 Task: Create a due date automation trigger when advanced on, 2 hours before a card is due add fields with custom field "Resume" set to a date not in this month.
Action: Mouse moved to (1106, 90)
Screenshot: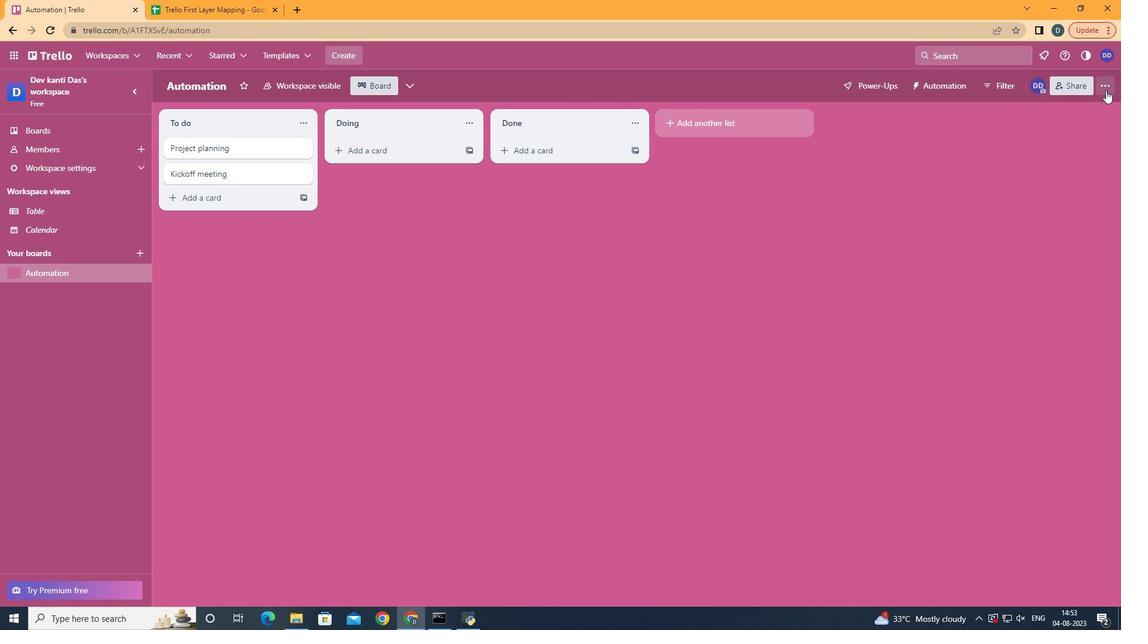 
Action: Mouse pressed left at (1106, 90)
Screenshot: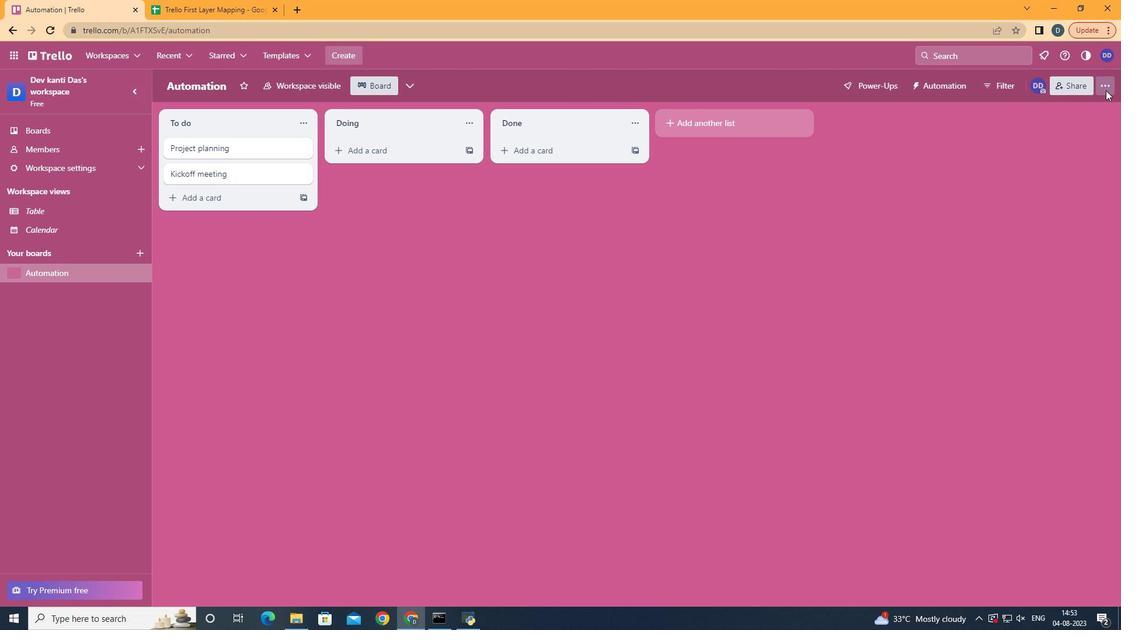 
Action: Mouse moved to (1050, 251)
Screenshot: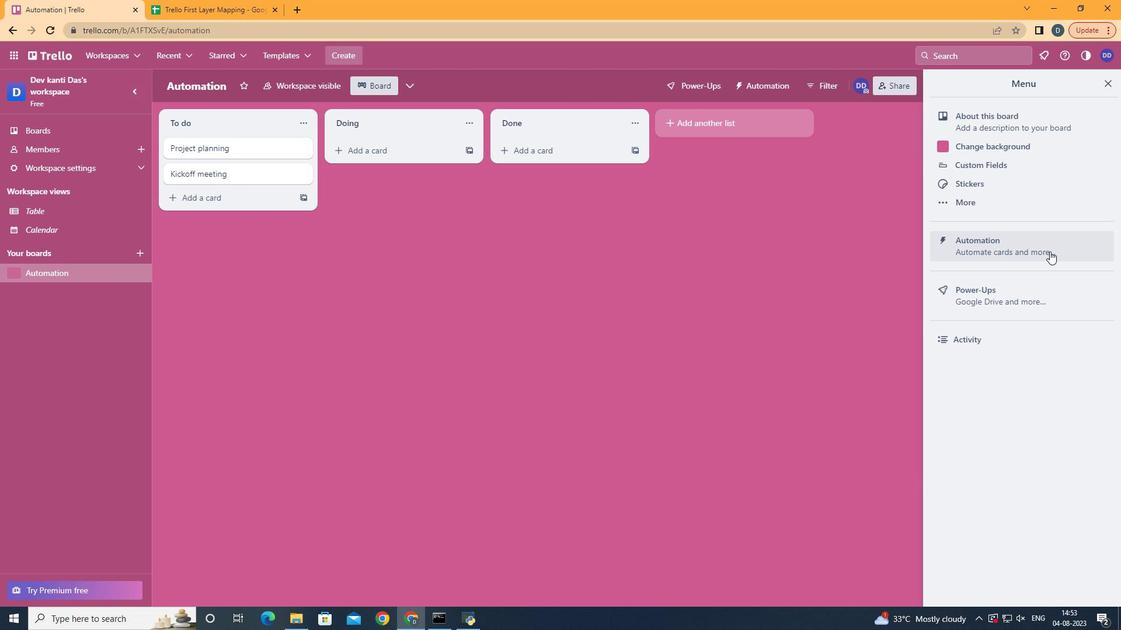 
Action: Mouse pressed left at (1050, 251)
Screenshot: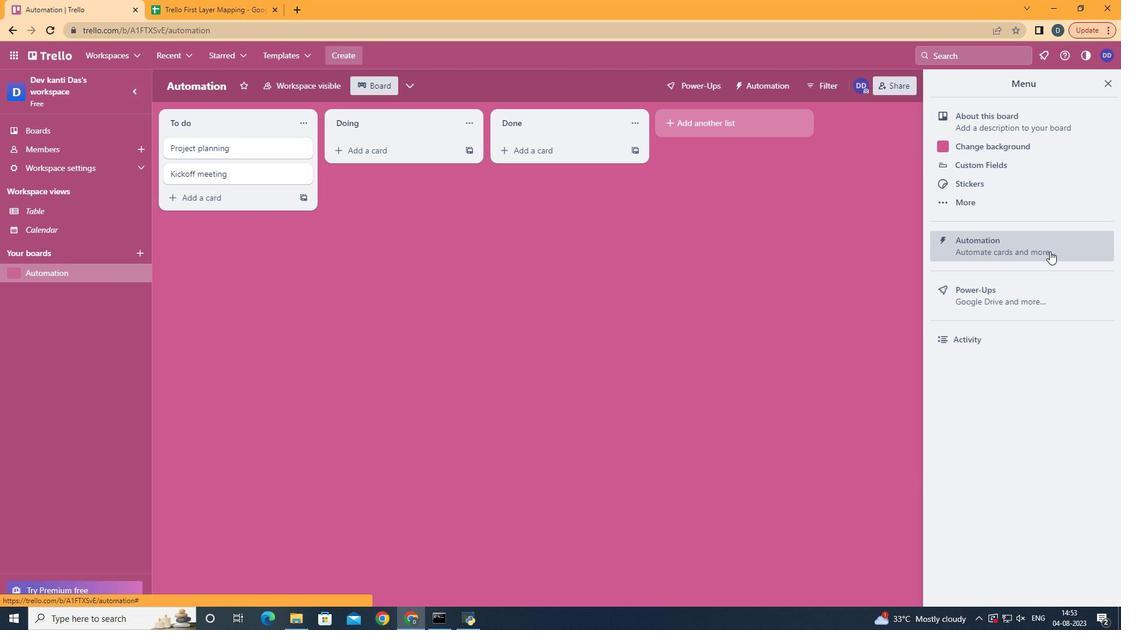 
Action: Mouse moved to (243, 237)
Screenshot: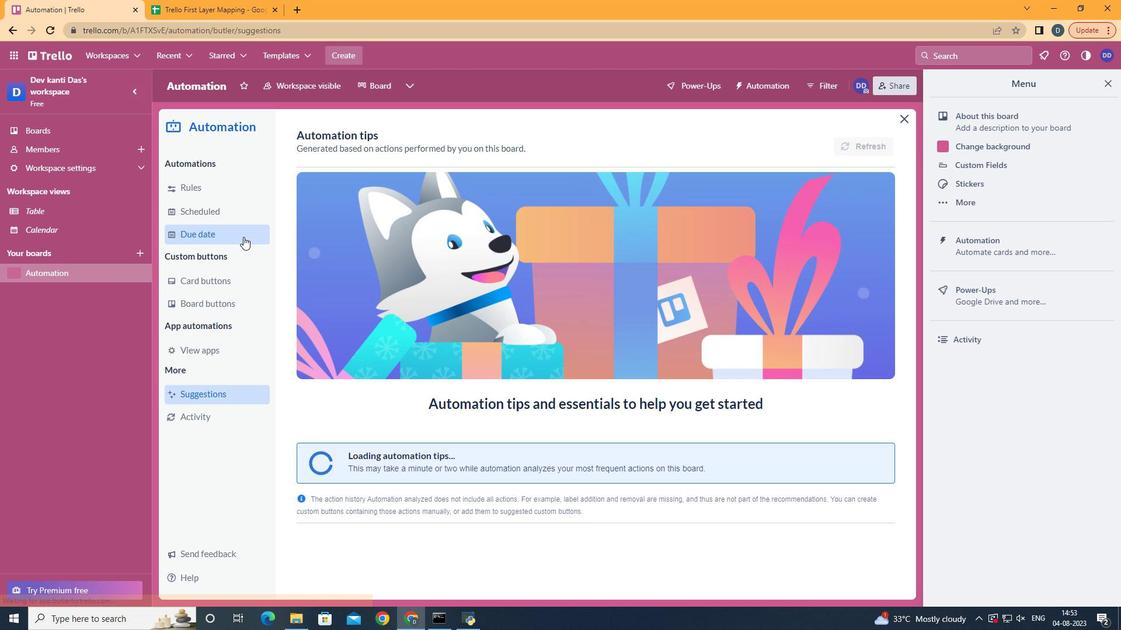 
Action: Mouse pressed left at (243, 237)
Screenshot: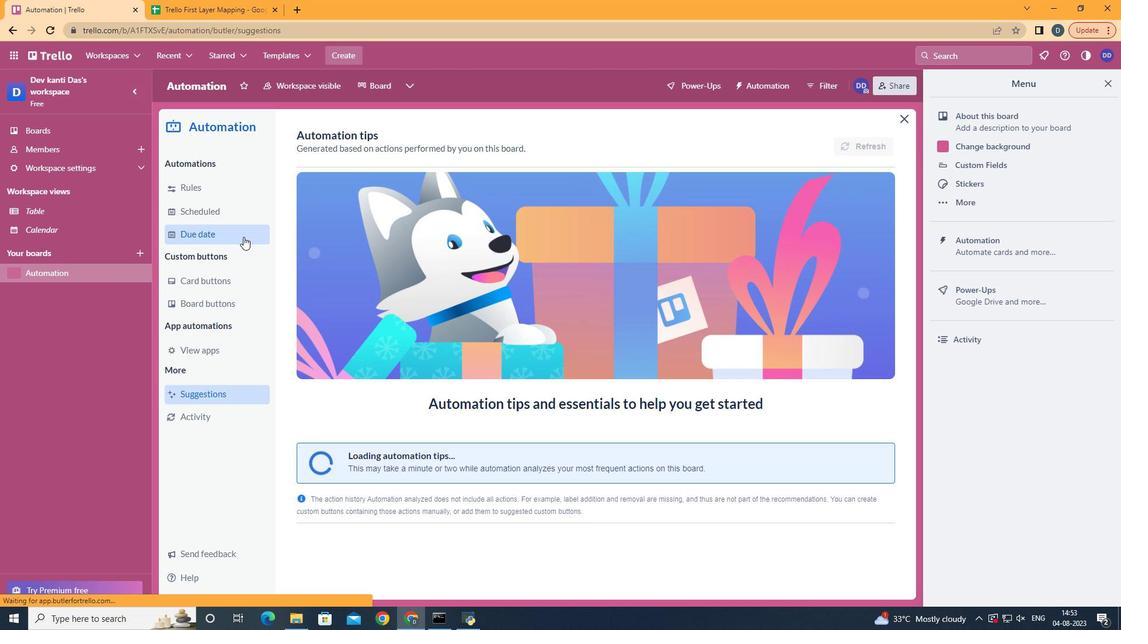 
Action: Mouse moved to (818, 141)
Screenshot: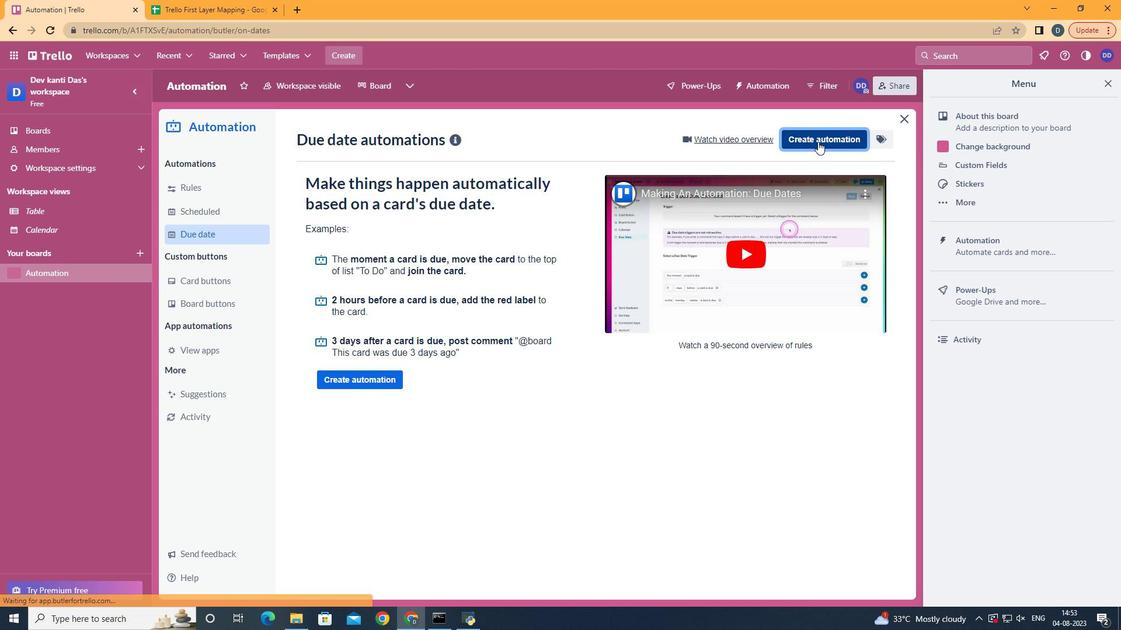 
Action: Mouse pressed left at (818, 141)
Screenshot: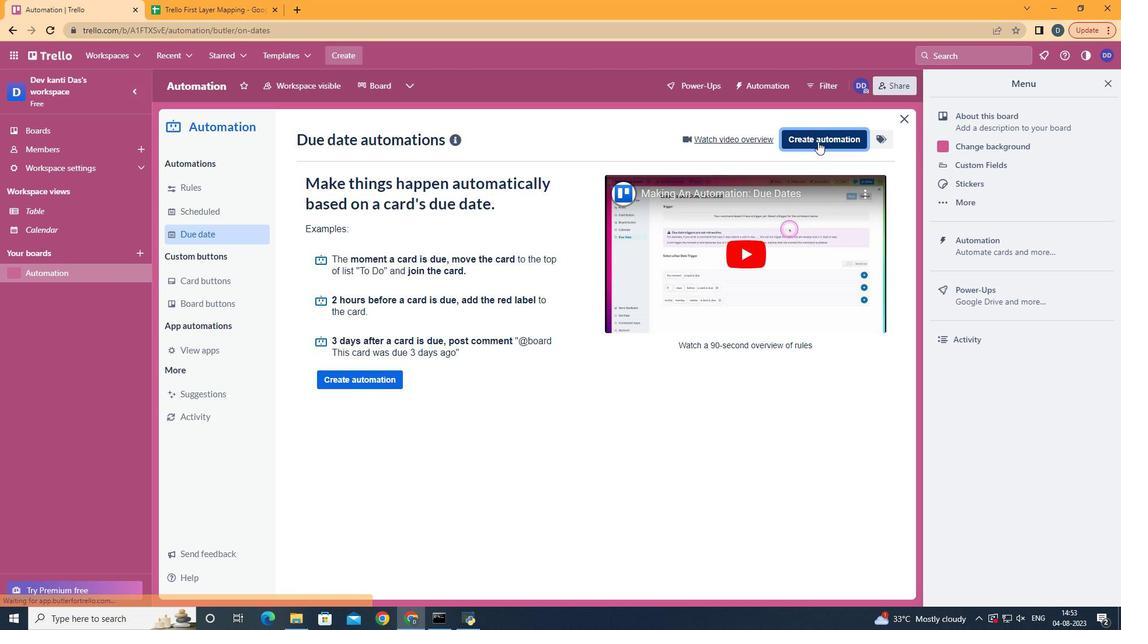 
Action: Mouse moved to (617, 259)
Screenshot: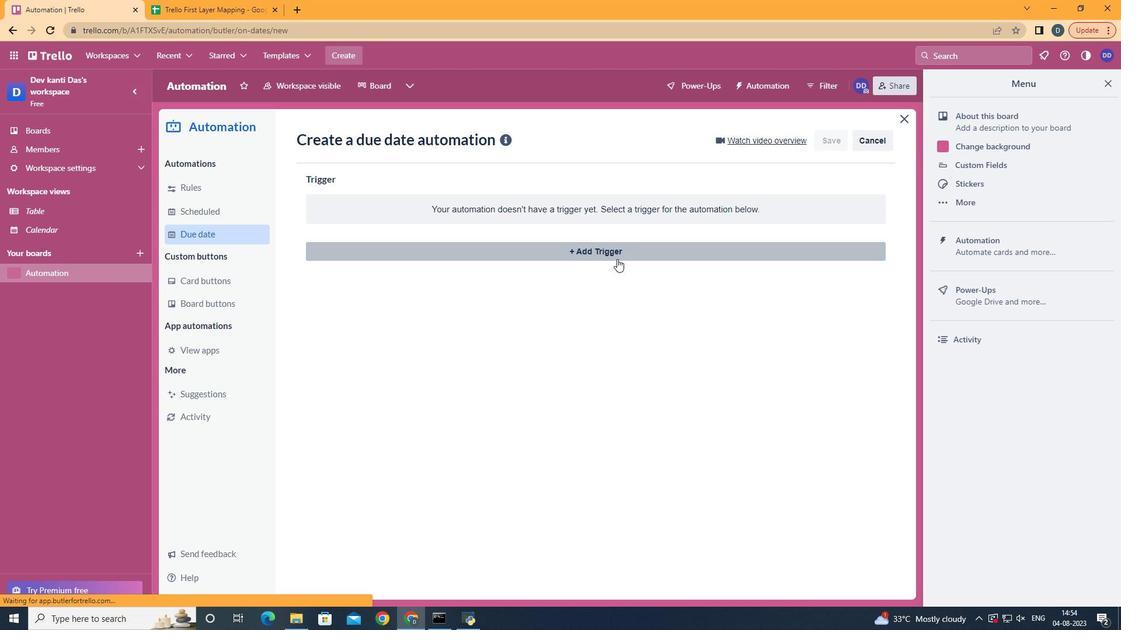 
Action: Mouse pressed left at (617, 259)
Screenshot: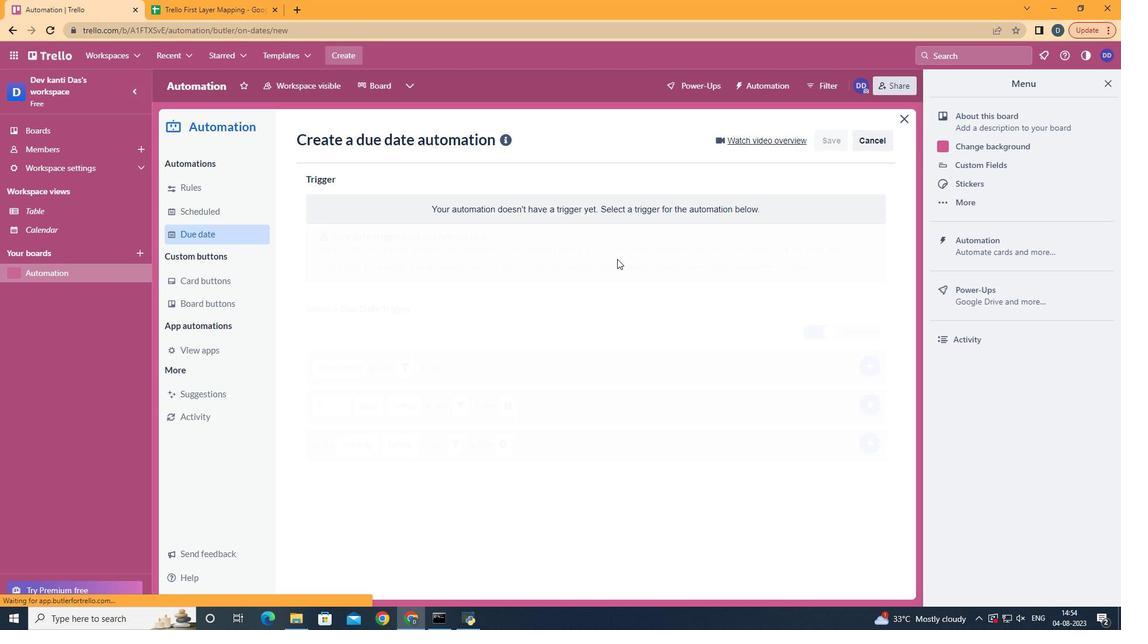 
Action: Mouse moved to (383, 497)
Screenshot: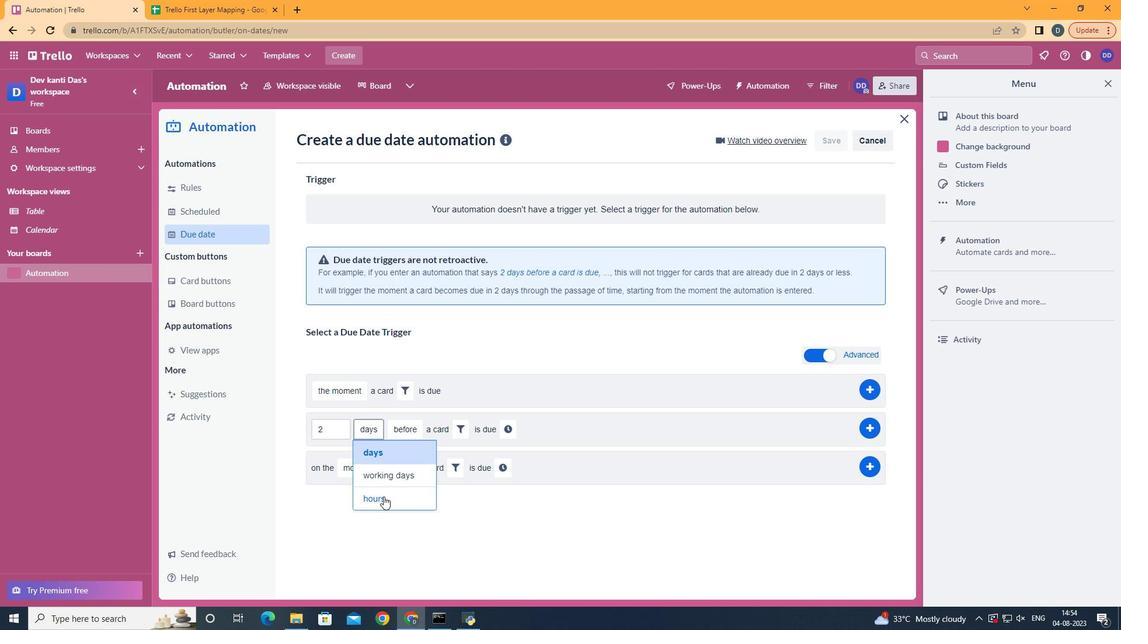 
Action: Mouse pressed left at (383, 497)
Screenshot: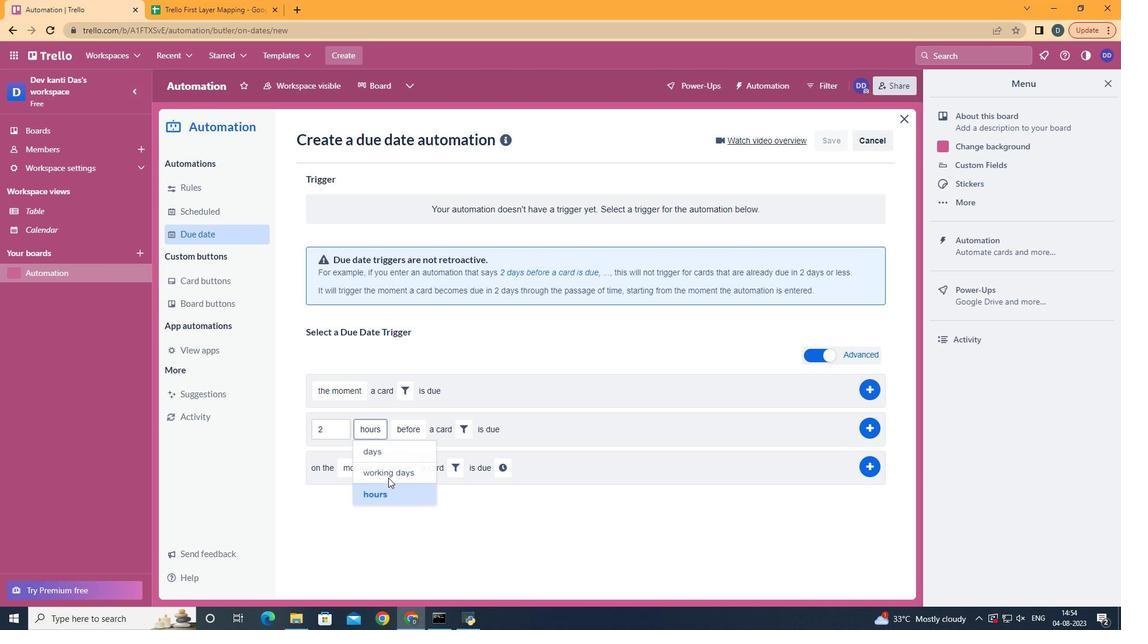 
Action: Mouse moved to (411, 448)
Screenshot: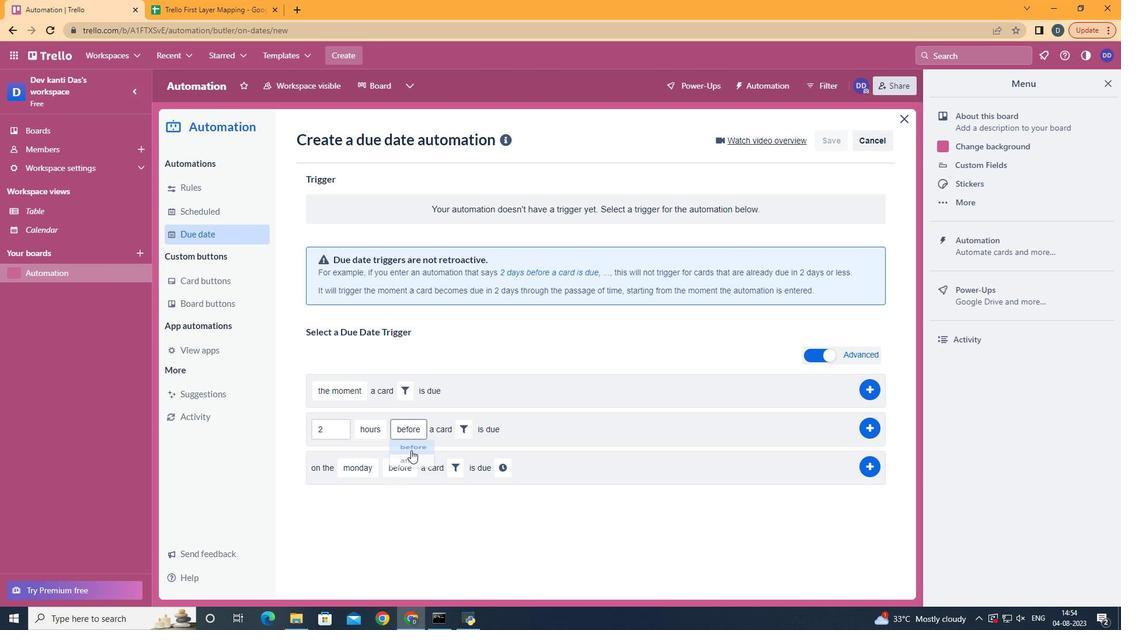 
Action: Mouse pressed left at (411, 448)
Screenshot: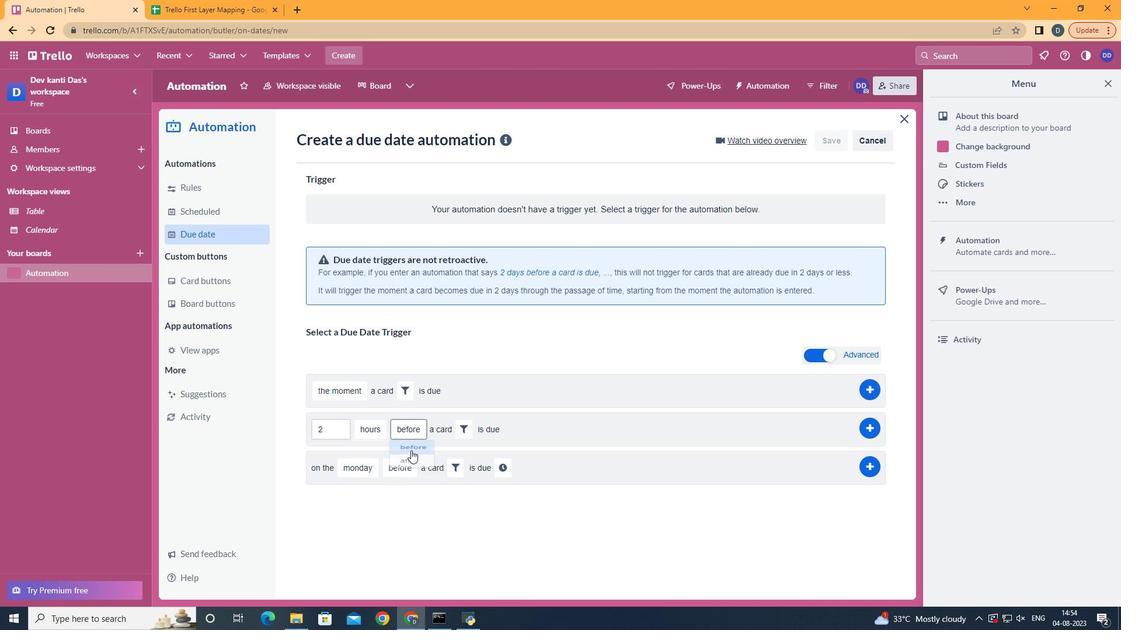 
Action: Mouse moved to (449, 426)
Screenshot: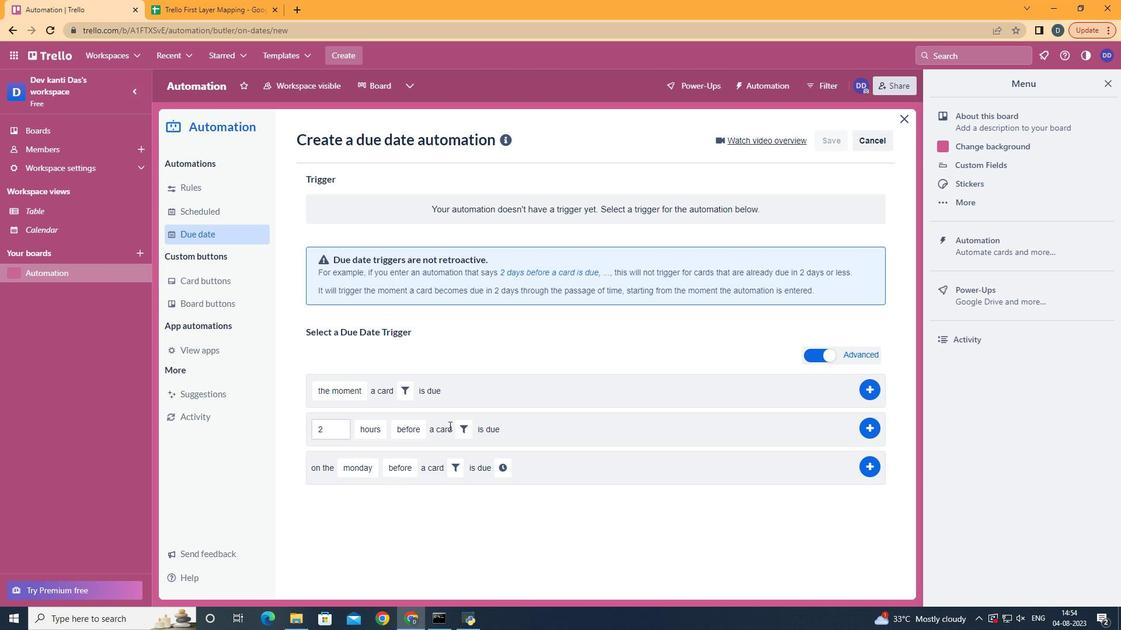 
Action: Mouse pressed left at (449, 426)
Screenshot: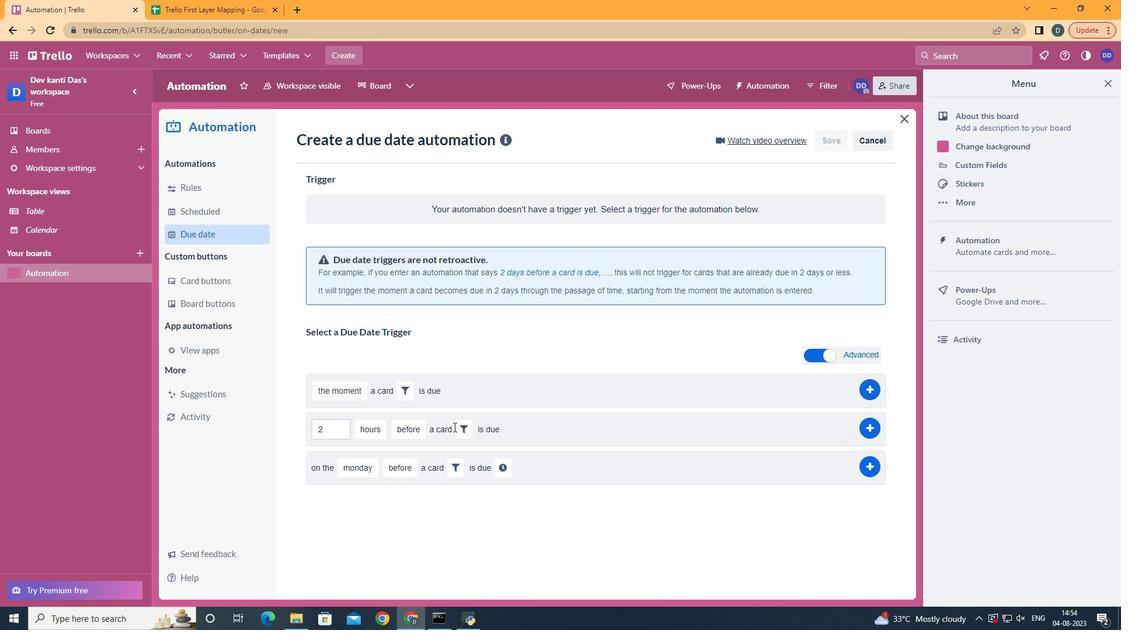 
Action: Mouse moved to (456, 428)
Screenshot: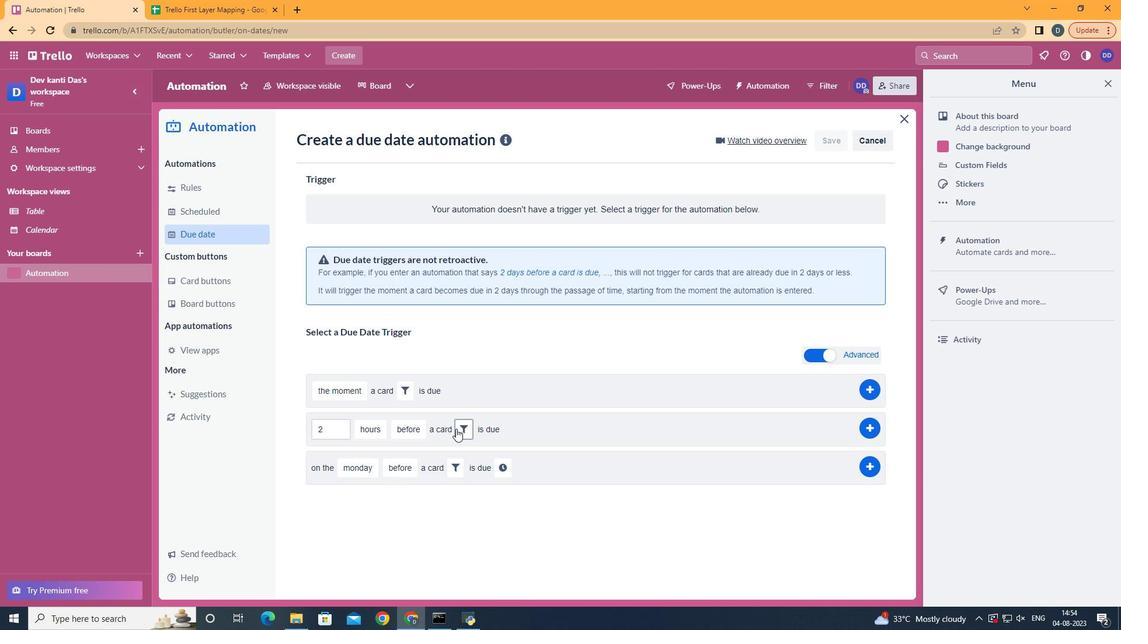 
Action: Mouse pressed left at (456, 428)
Screenshot: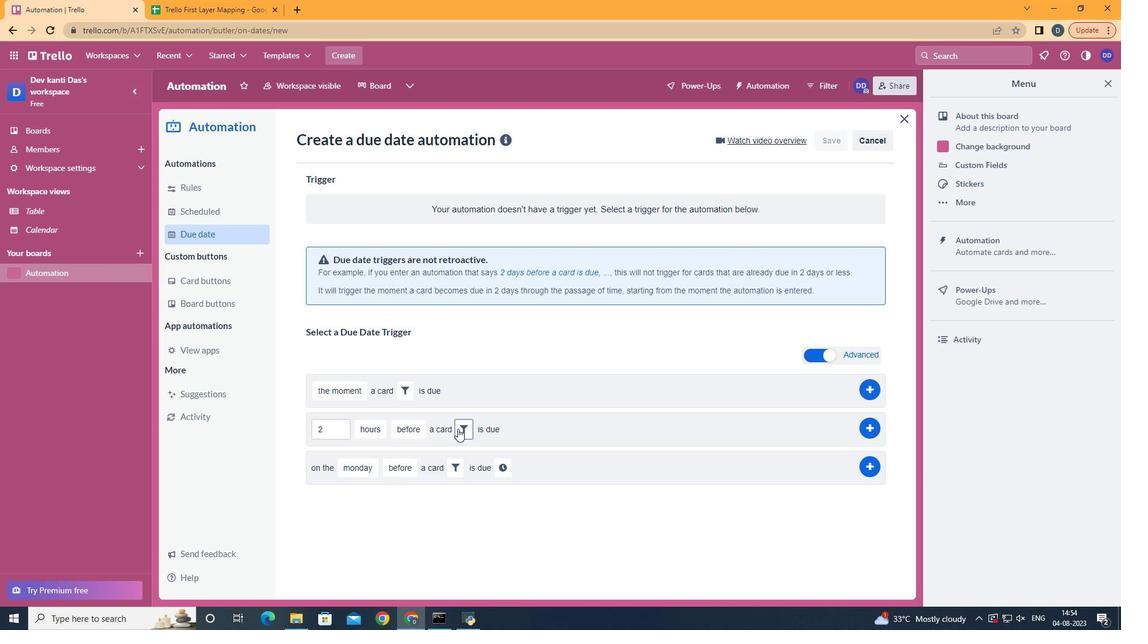 
Action: Mouse moved to (653, 465)
Screenshot: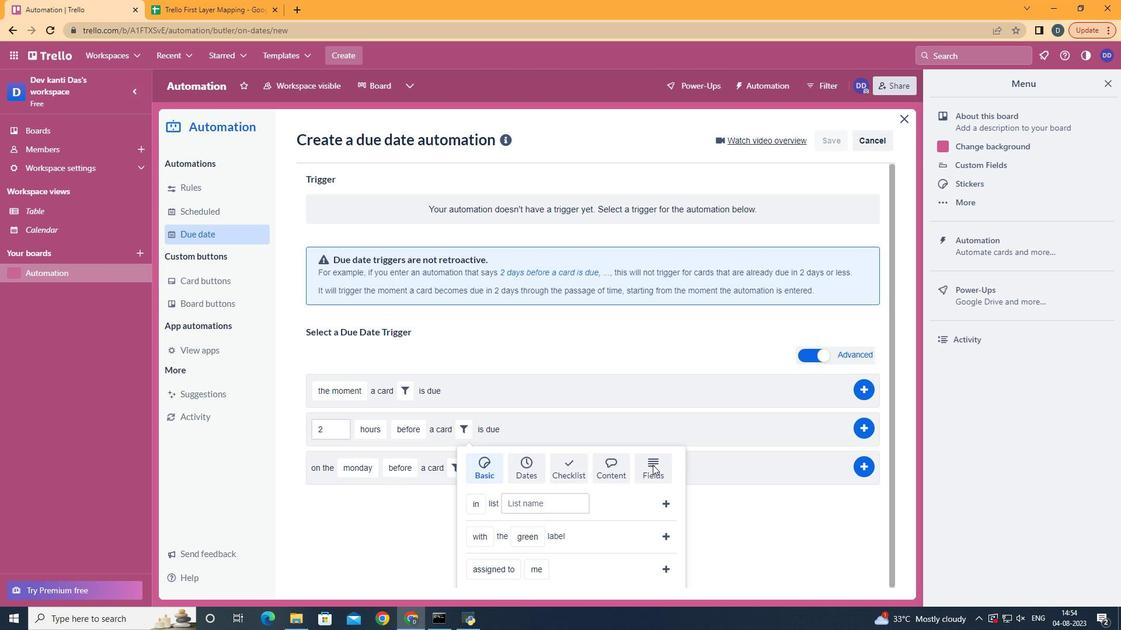 
Action: Mouse pressed left at (653, 465)
Screenshot: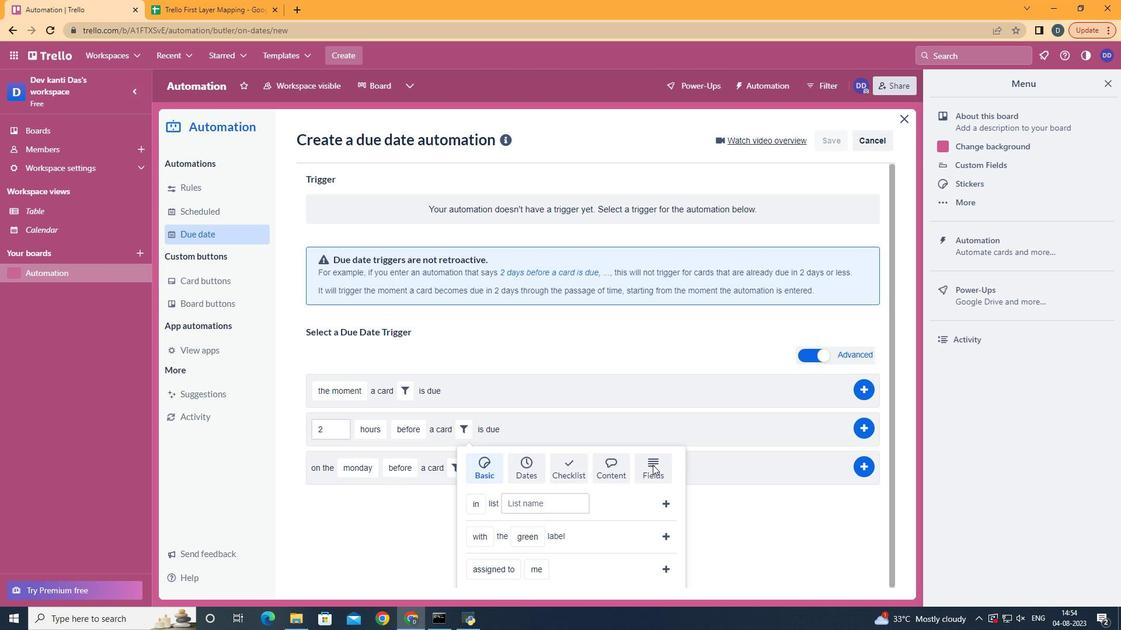 
Action: Mouse moved to (652, 465)
Screenshot: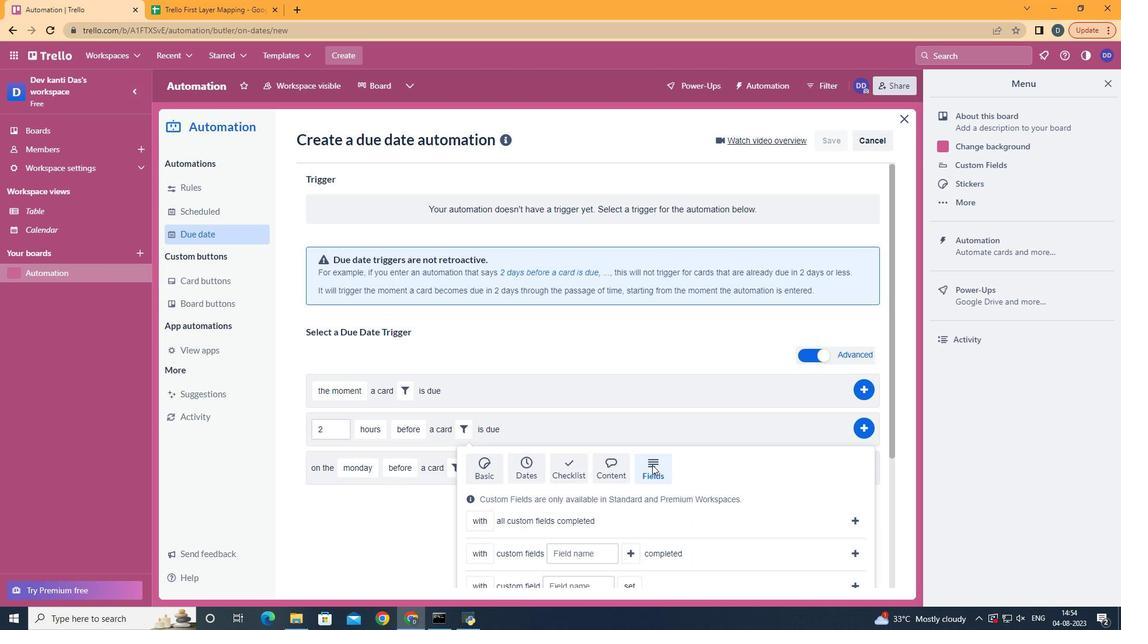 
Action: Mouse scrolled (652, 464) with delta (0, 0)
Screenshot: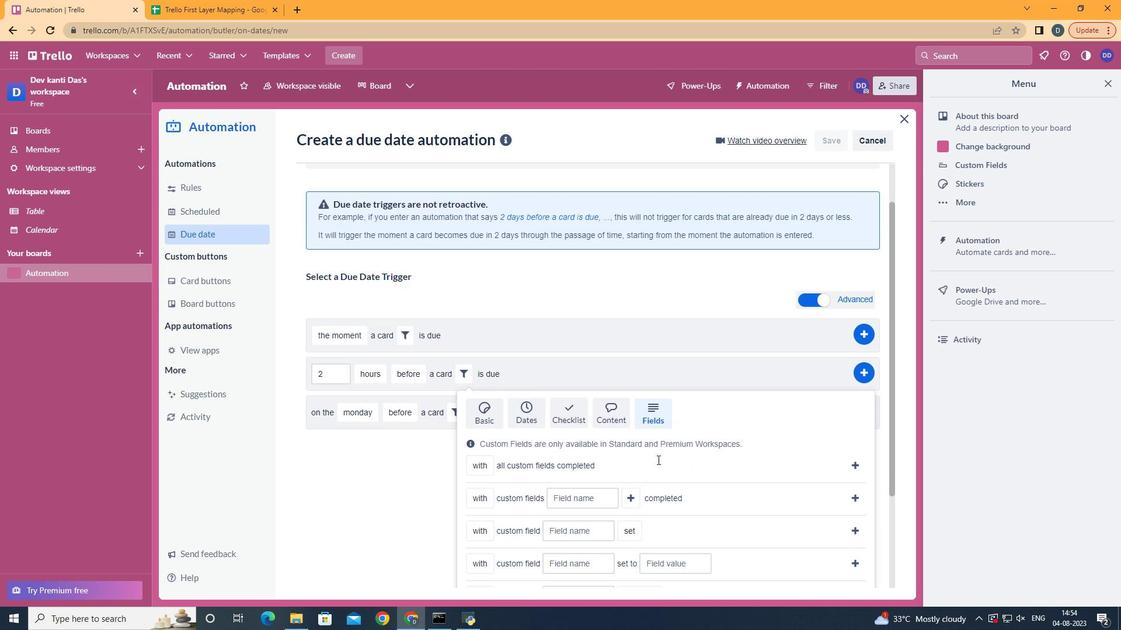 
Action: Mouse scrolled (652, 464) with delta (0, 0)
Screenshot: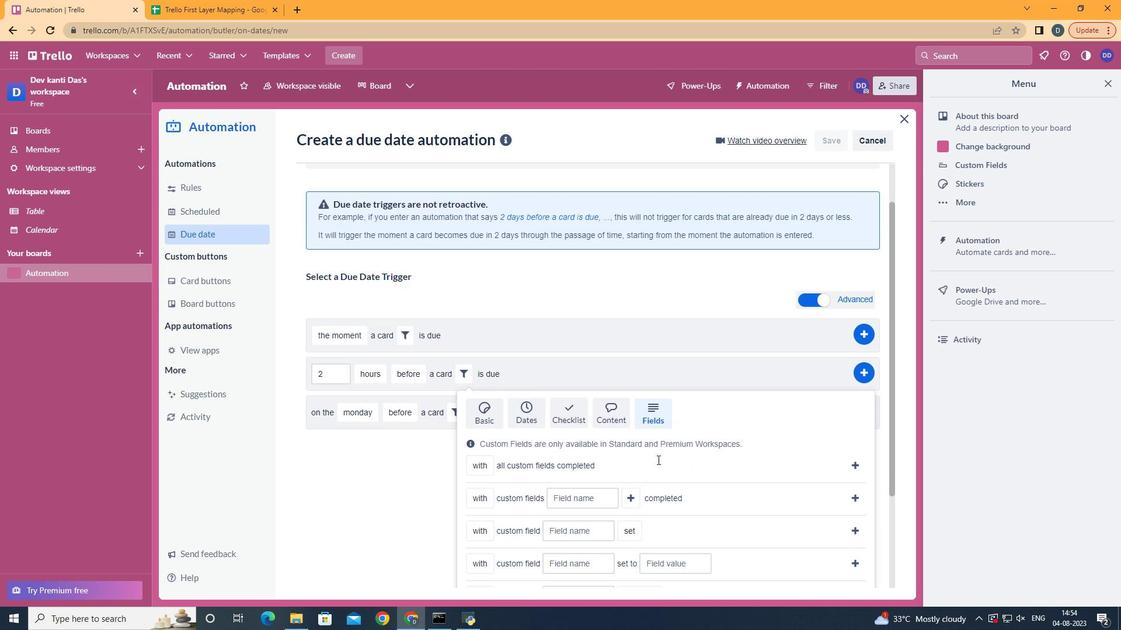 
Action: Mouse scrolled (652, 464) with delta (0, 0)
Screenshot: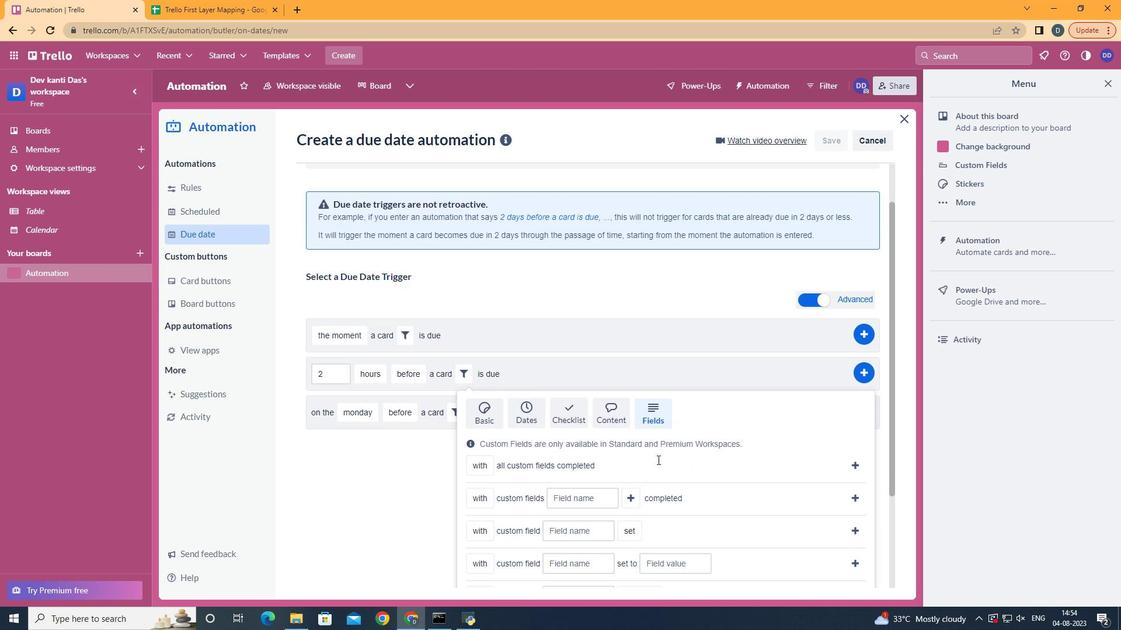 
Action: Mouse scrolled (652, 464) with delta (0, 0)
Screenshot: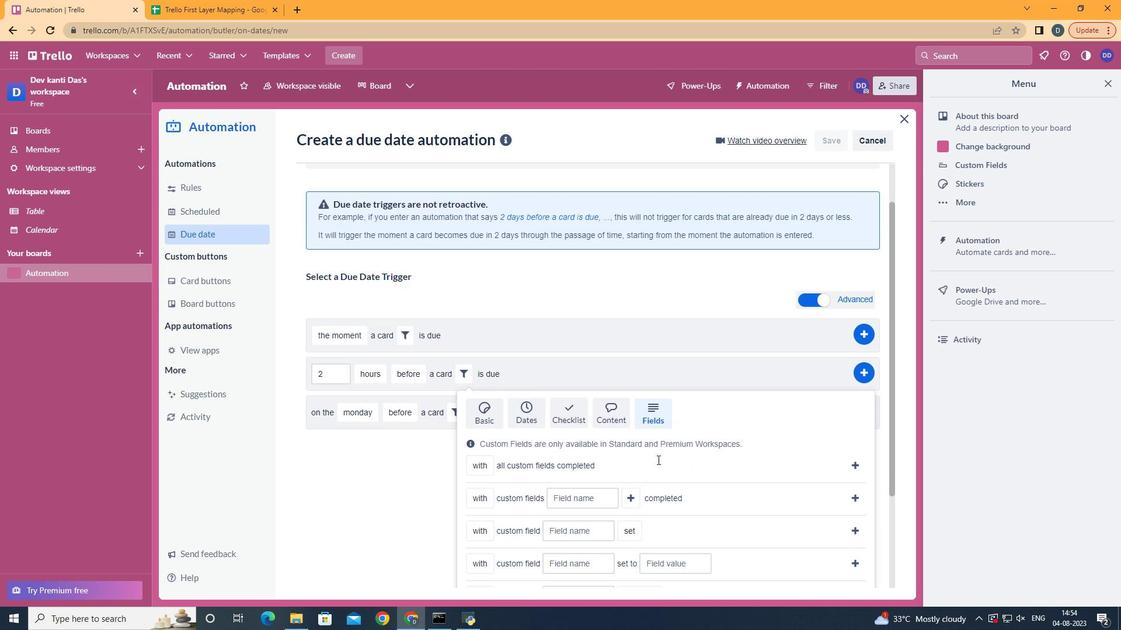 
Action: Mouse scrolled (652, 464) with delta (0, 0)
Screenshot: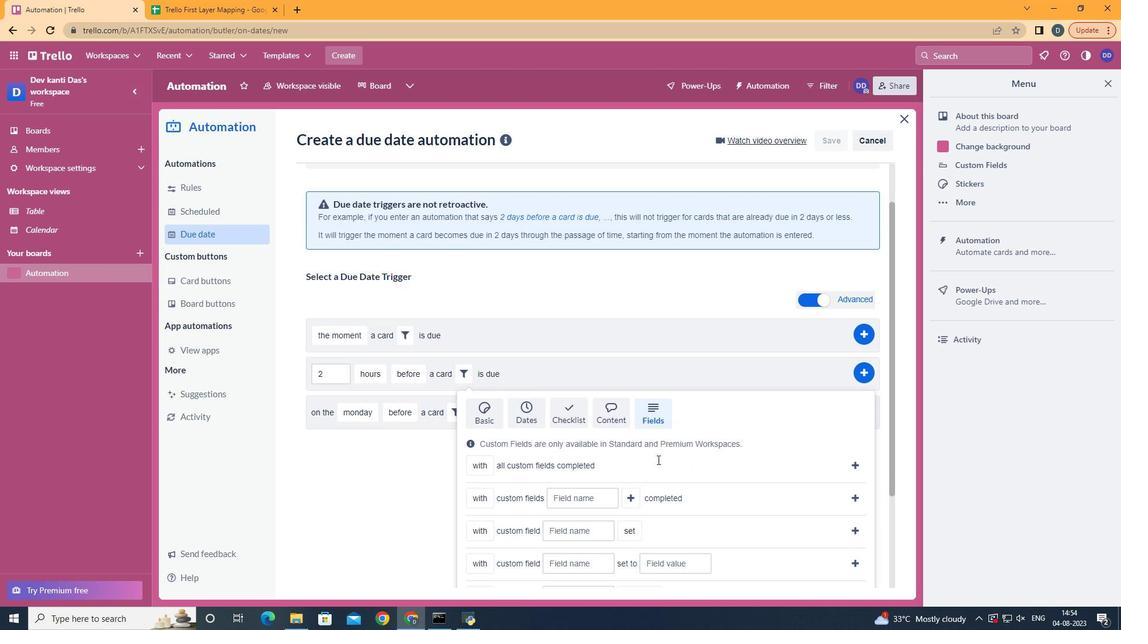 
Action: Mouse scrolled (652, 464) with delta (0, 0)
Screenshot: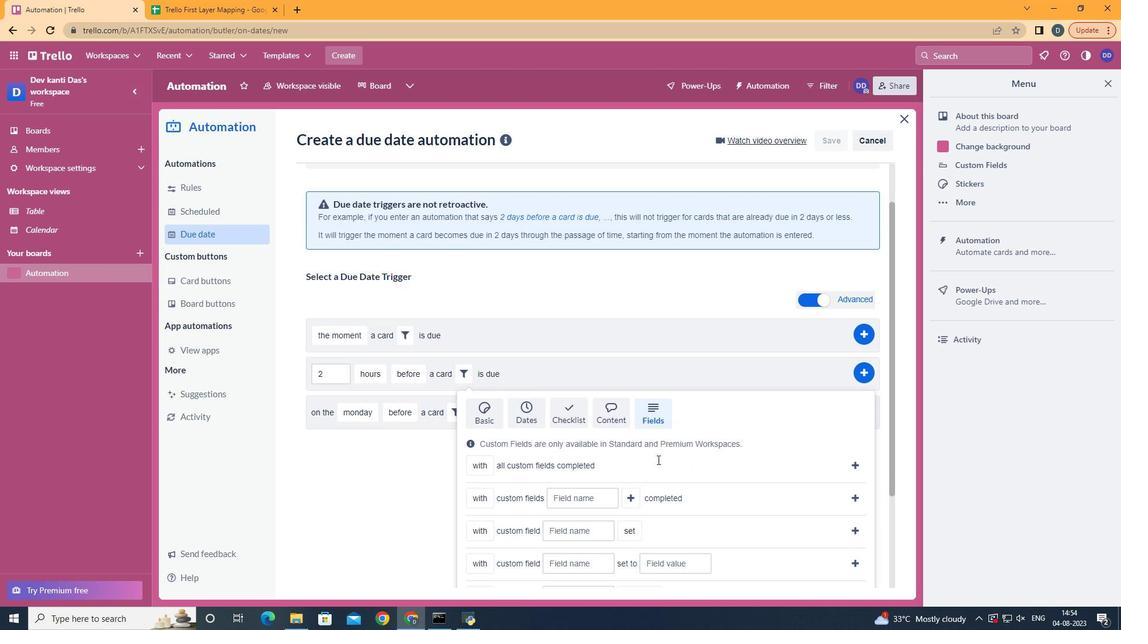
Action: Mouse moved to (498, 553)
Screenshot: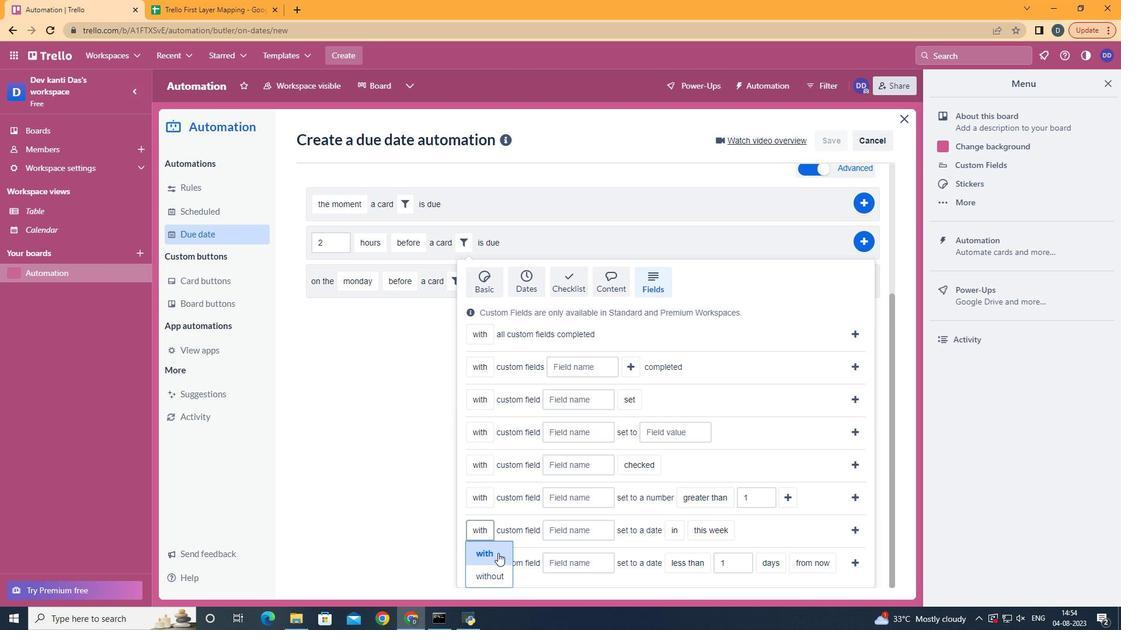 
Action: Mouse pressed left at (498, 553)
Screenshot: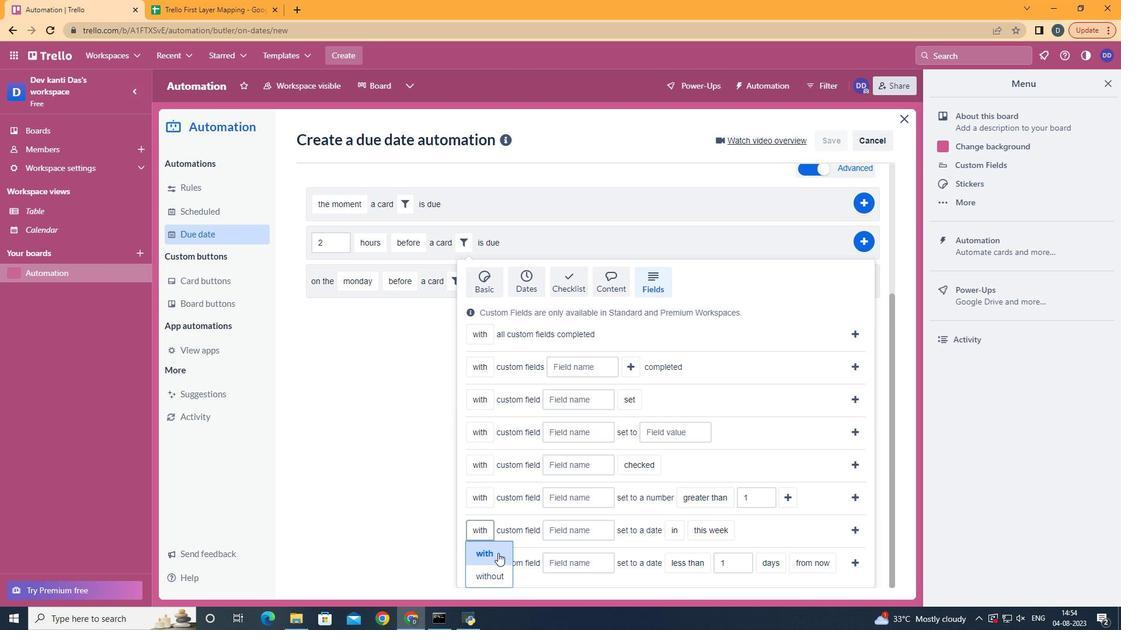 
Action: Mouse moved to (581, 533)
Screenshot: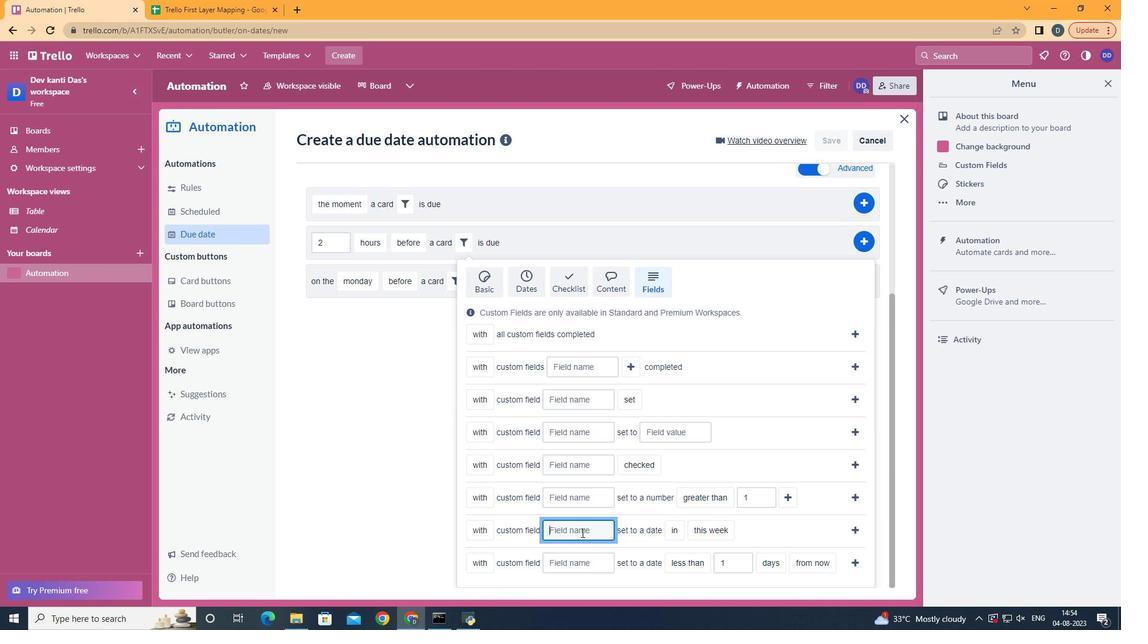 
Action: Mouse pressed left at (581, 533)
Screenshot: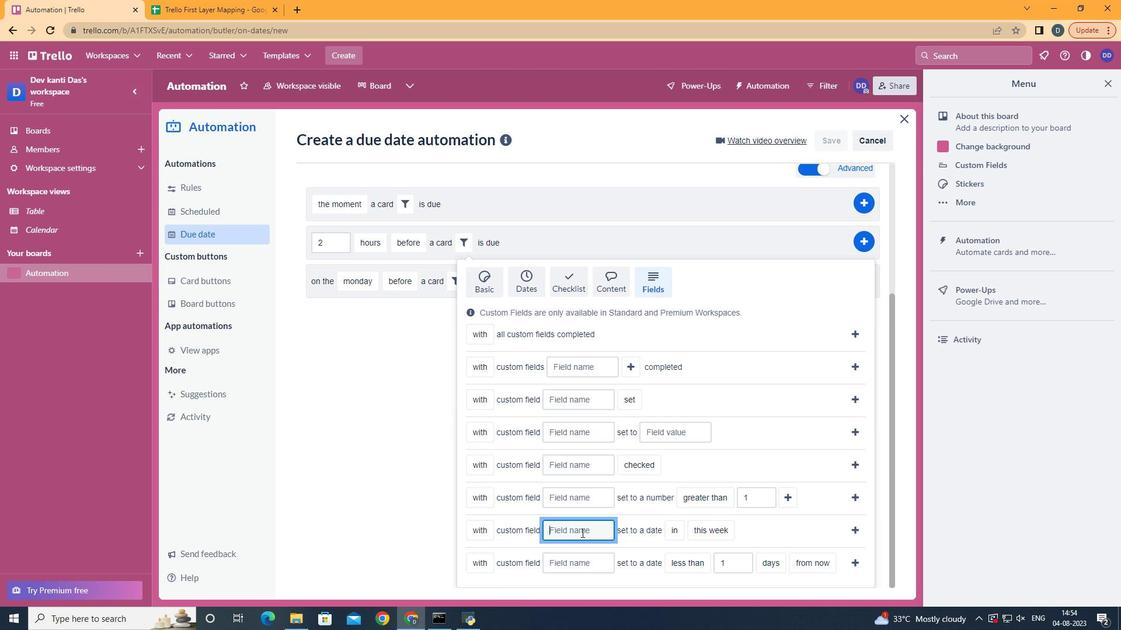 
Action: Key pressed <Key.shift>Resume
Screenshot: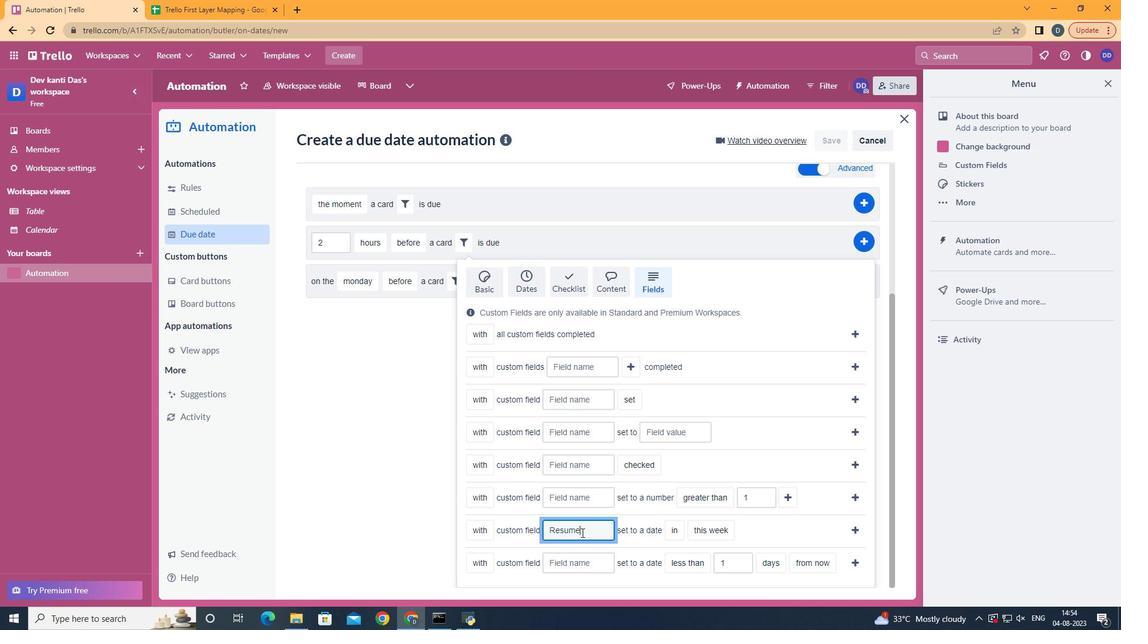 
Action: Mouse moved to (679, 579)
Screenshot: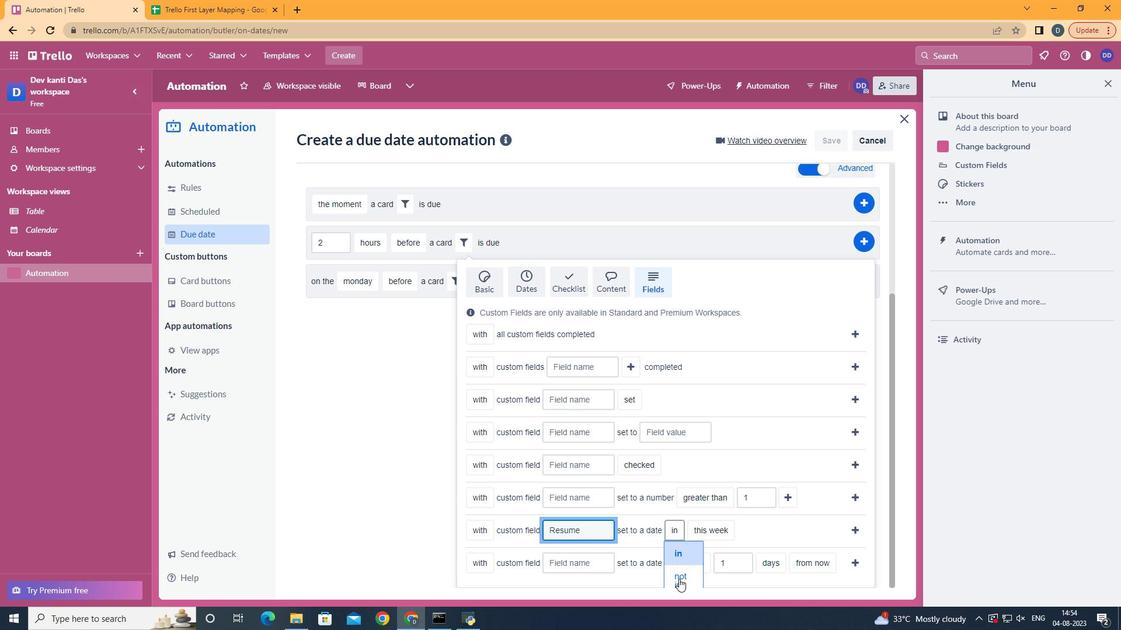 
Action: Mouse pressed left at (679, 579)
Screenshot: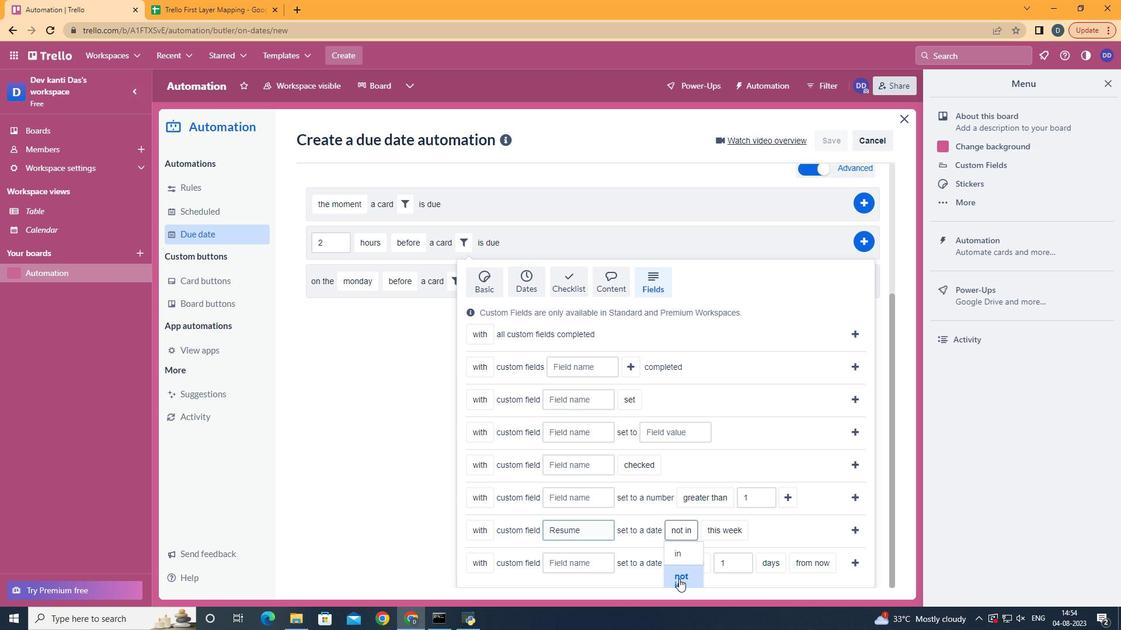 
Action: Mouse moved to (734, 578)
Screenshot: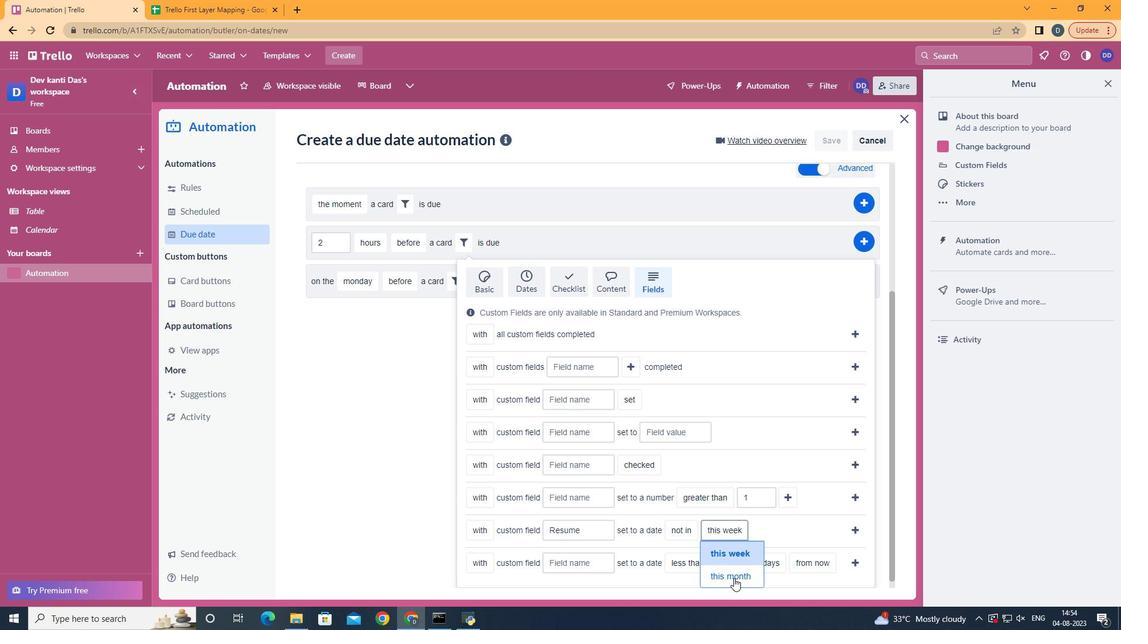 
Action: Mouse pressed left at (734, 578)
Screenshot: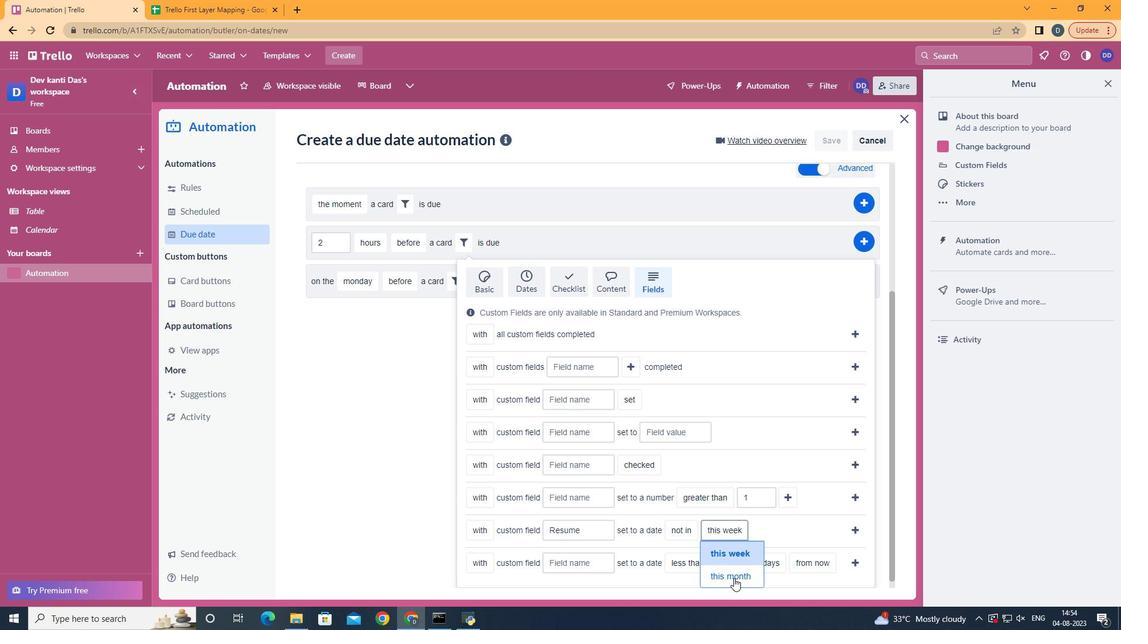 
Action: Mouse moved to (858, 532)
Screenshot: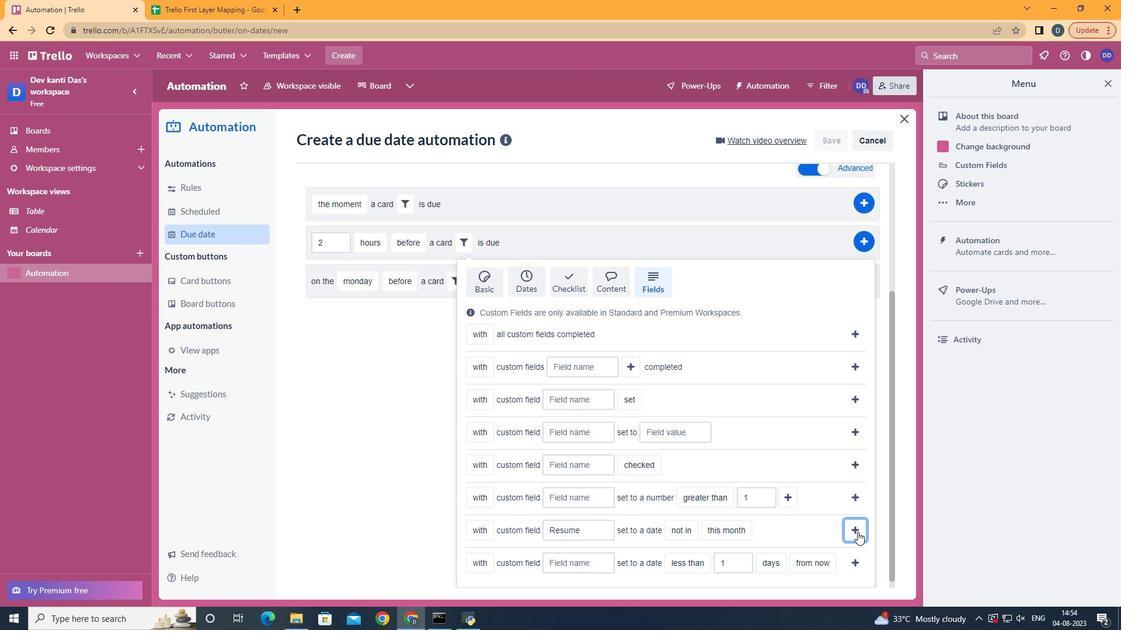 
Action: Mouse pressed left at (858, 532)
Screenshot: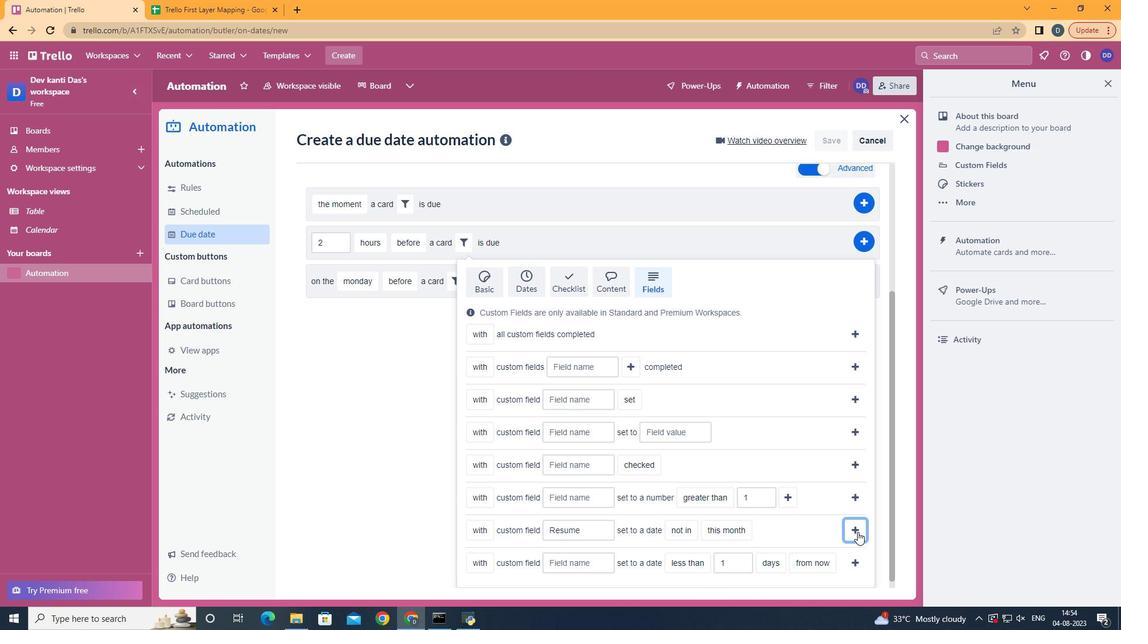 
Action: Mouse moved to (869, 421)
Screenshot: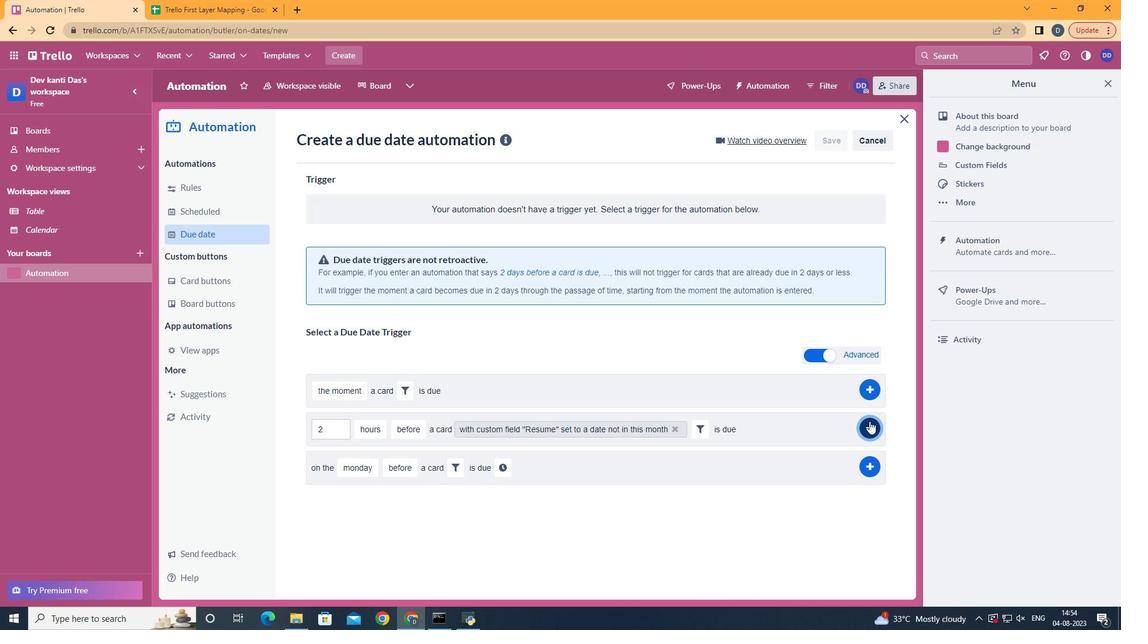 
Action: Mouse pressed left at (869, 421)
Screenshot: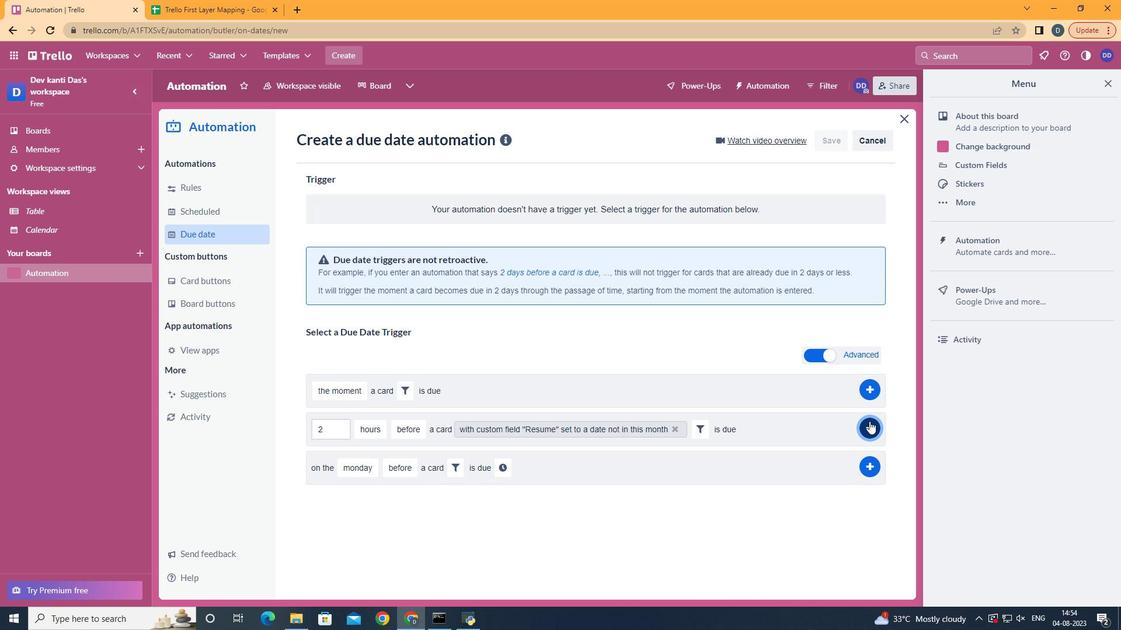 
Action: Mouse moved to (384, 219)
Screenshot: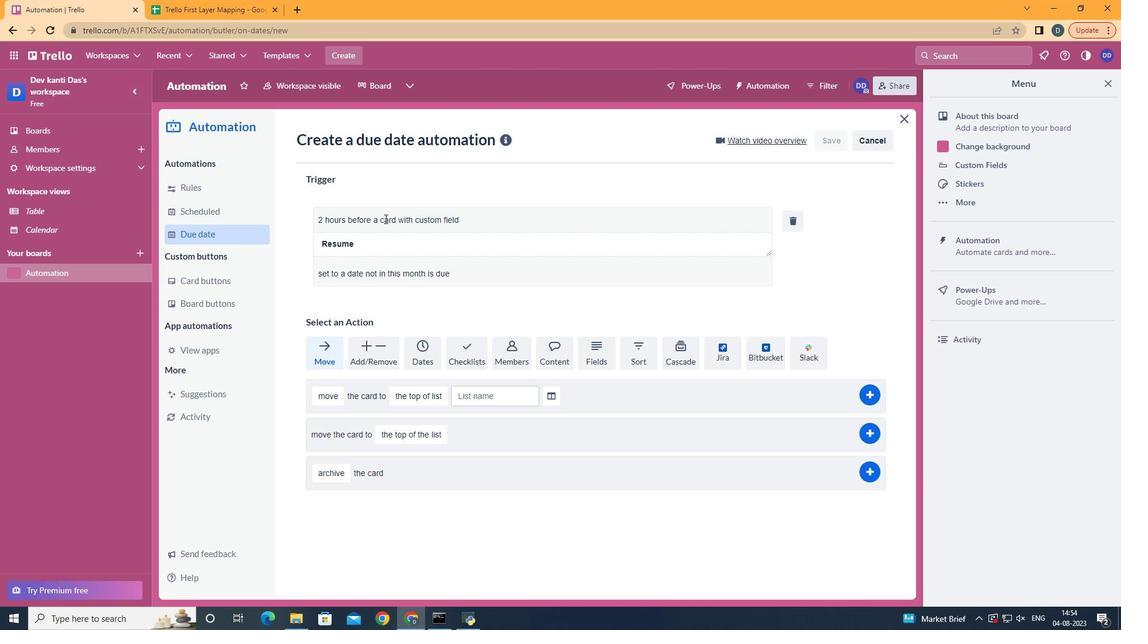 
